 Task: Change curved connector line weight to 12PX.
Action: Mouse moved to (452, 252)
Screenshot: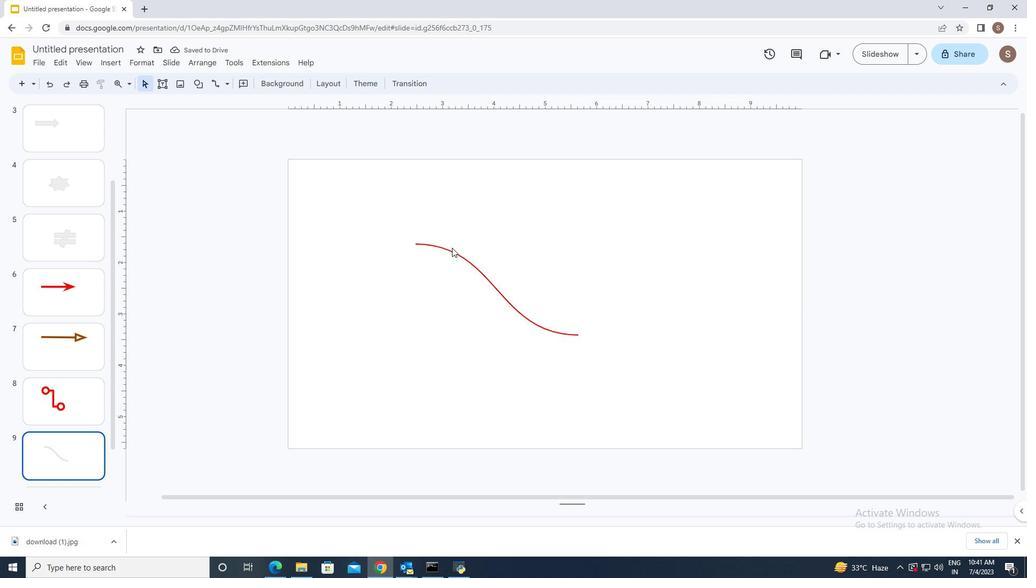 
Action: Mouse pressed left at (452, 252)
Screenshot: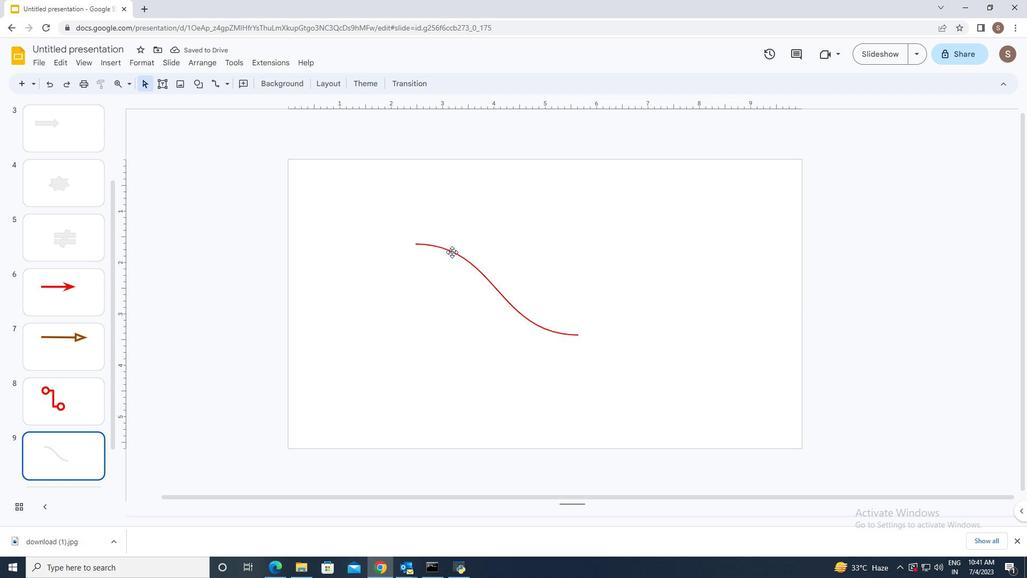 
Action: Mouse moved to (259, 82)
Screenshot: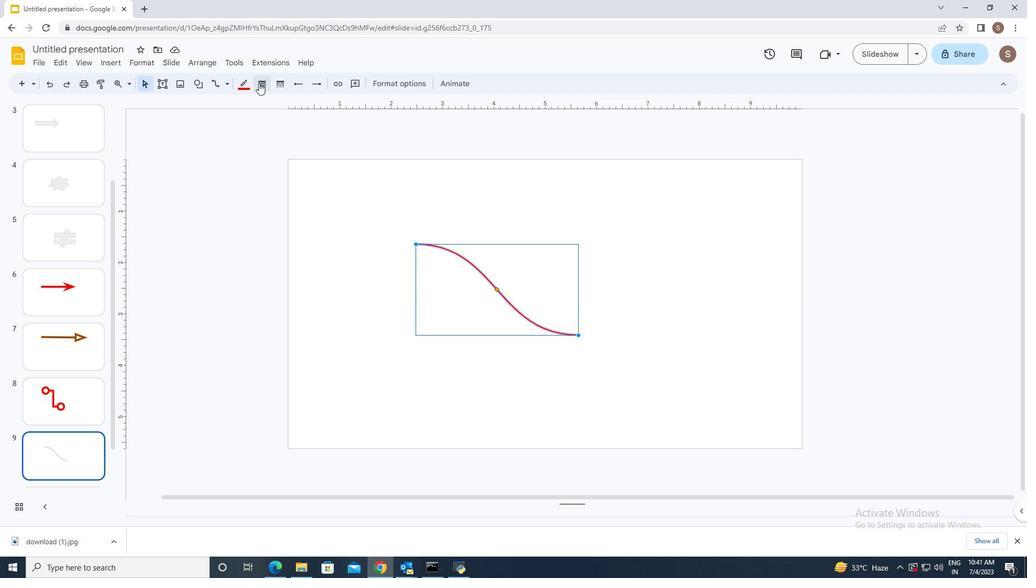 
Action: Mouse pressed left at (259, 82)
Screenshot: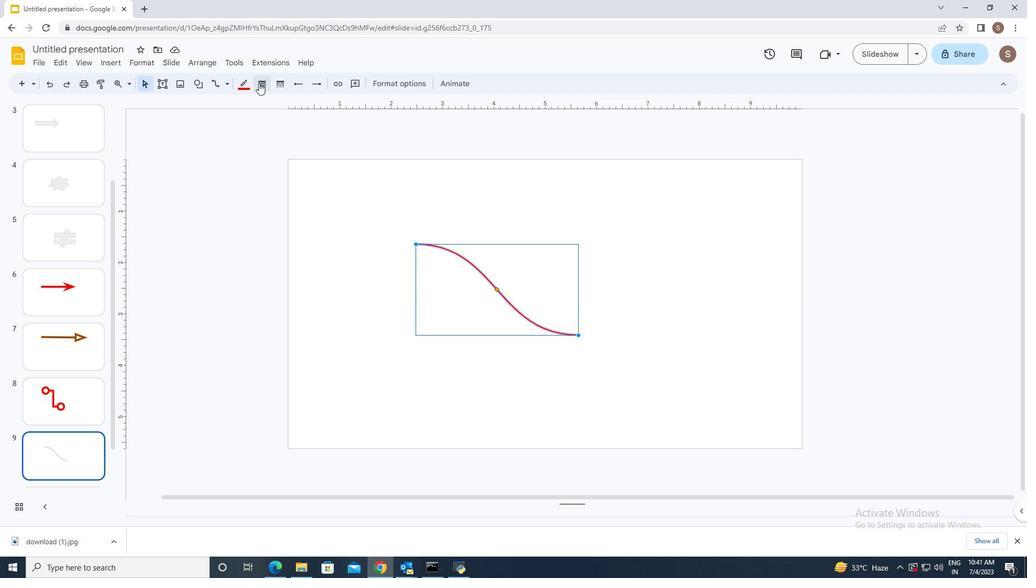 
Action: Mouse moved to (286, 186)
Screenshot: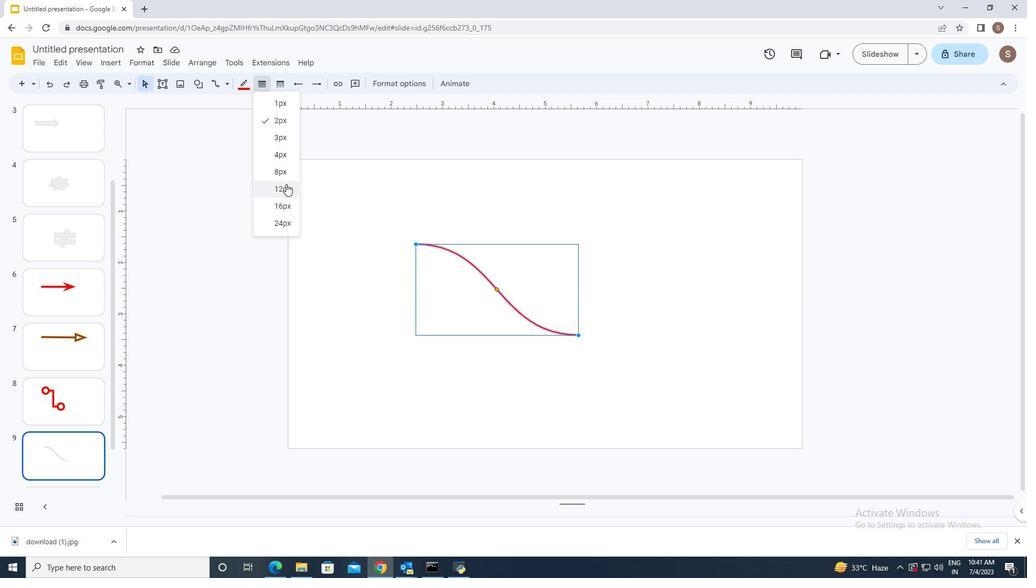 
Action: Mouse pressed left at (286, 186)
Screenshot: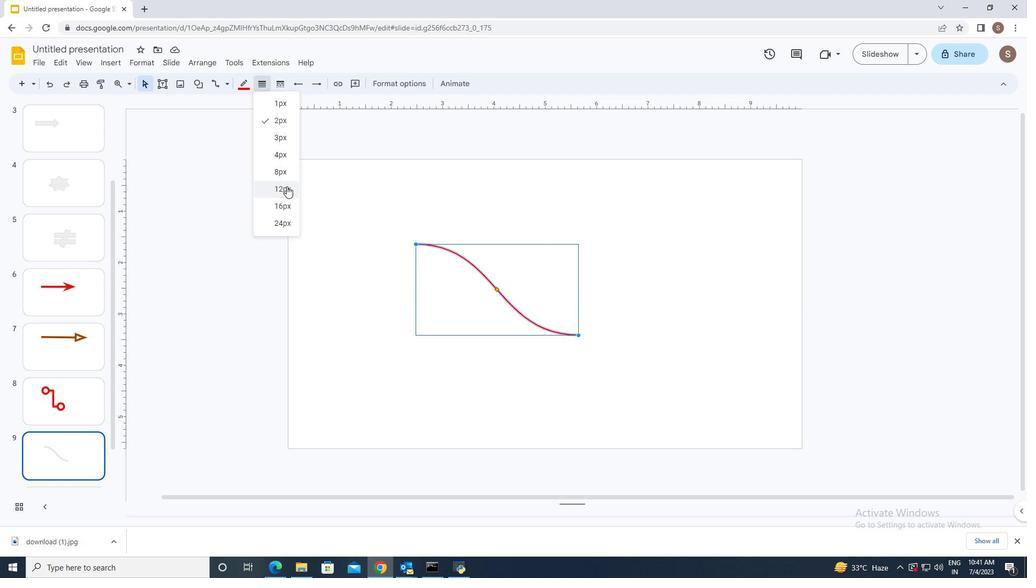 
Action: Mouse moved to (383, 432)
Screenshot: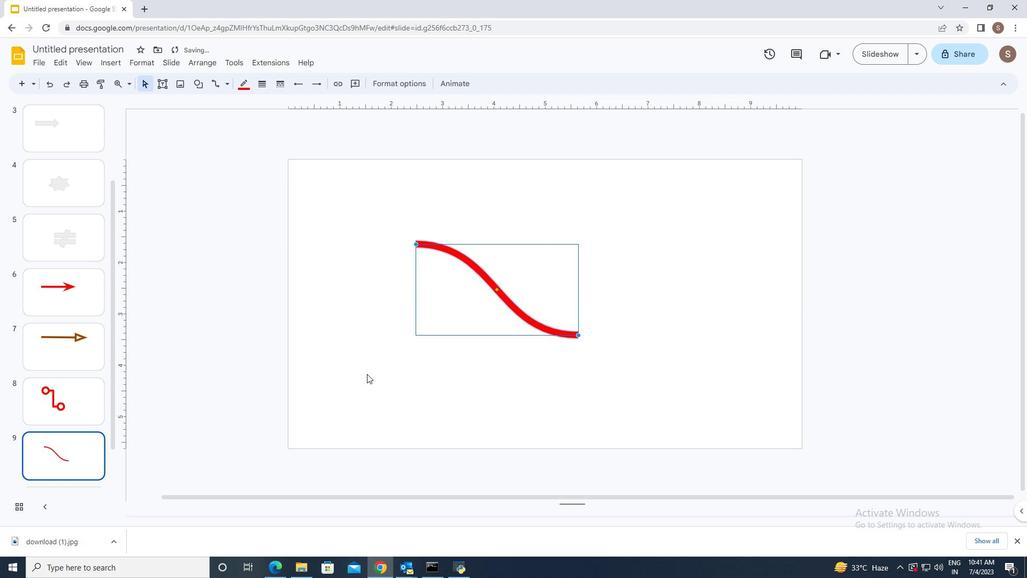
Action: Mouse pressed left at (383, 432)
Screenshot: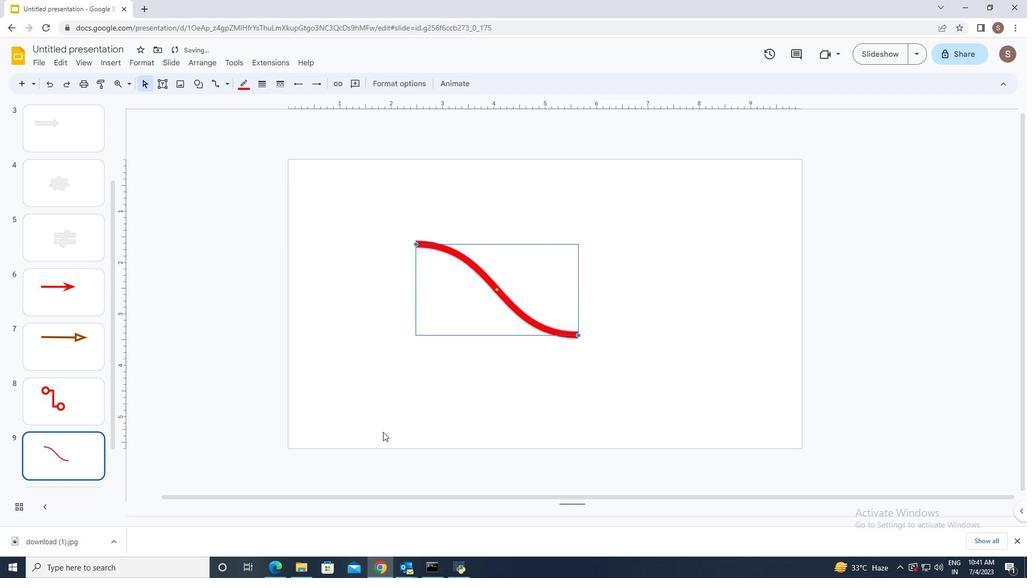 
